Task: Create New Customer with Customer Name: Sorelle, Billing Address Line1: 3099 Abia Martin Drive, Billing Address Line2:  Panther Burn, Billing Address Line3:  Mississippi 38765, Cell Number: 937-742-7970_x000D_

Action: Mouse moved to (156, 27)
Screenshot: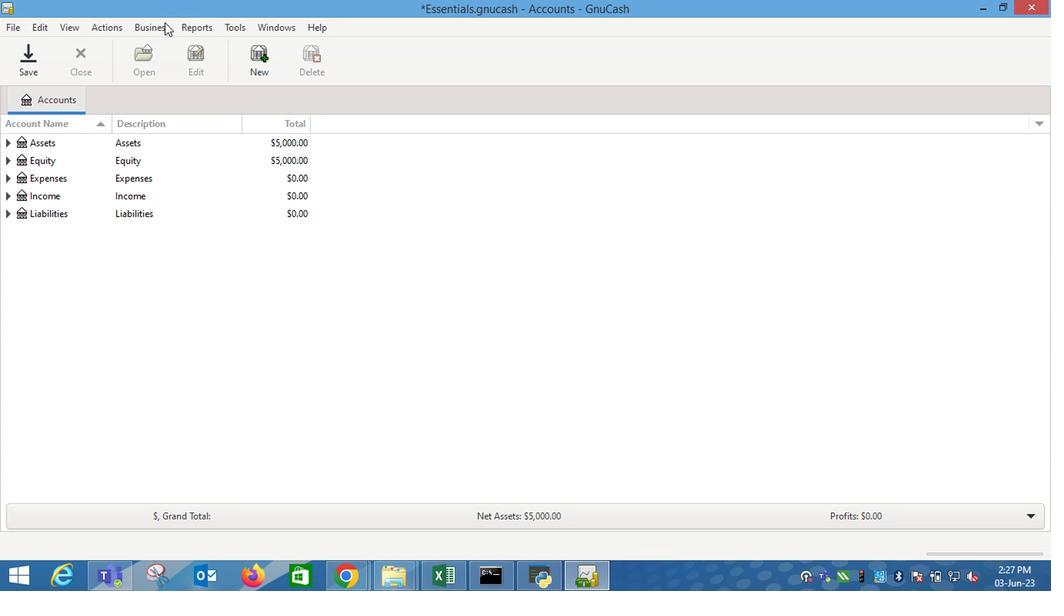 
Action: Mouse pressed left at (156, 27)
Screenshot: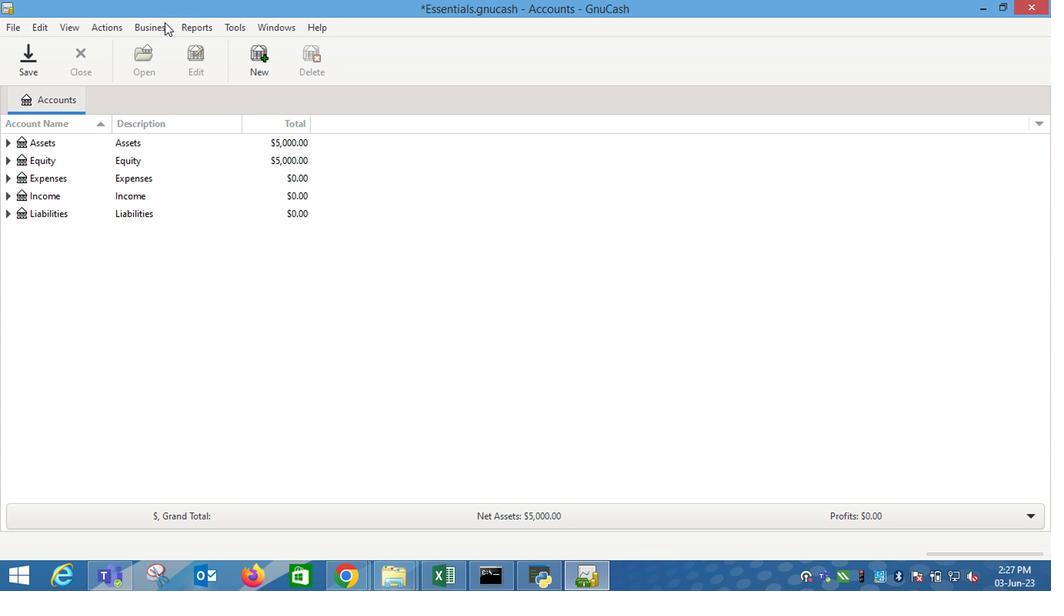 
Action: Mouse moved to (340, 71)
Screenshot: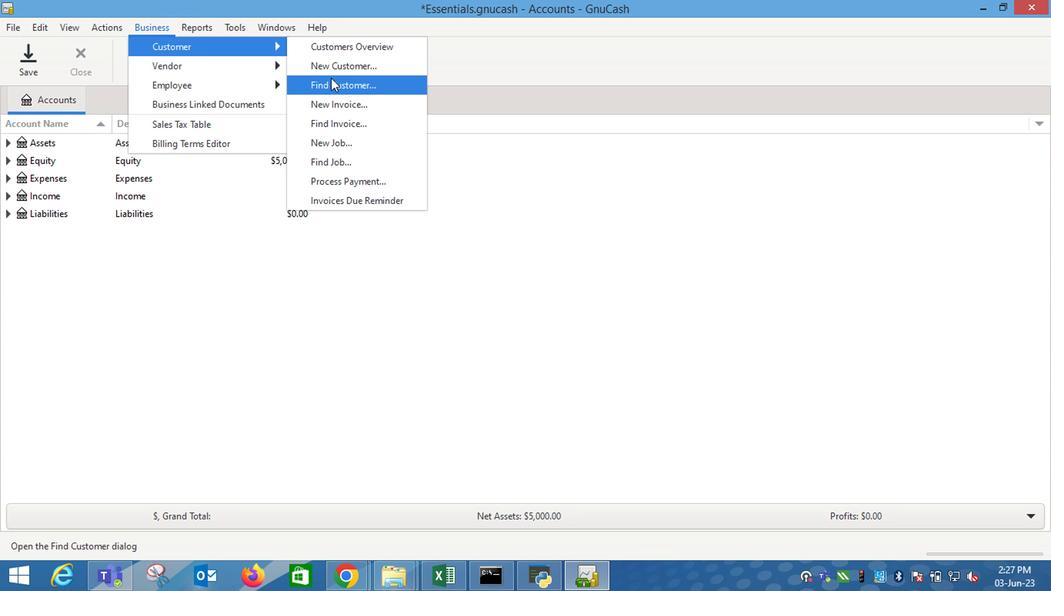 
Action: Mouse pressed left at (340, 71)
Screenshot: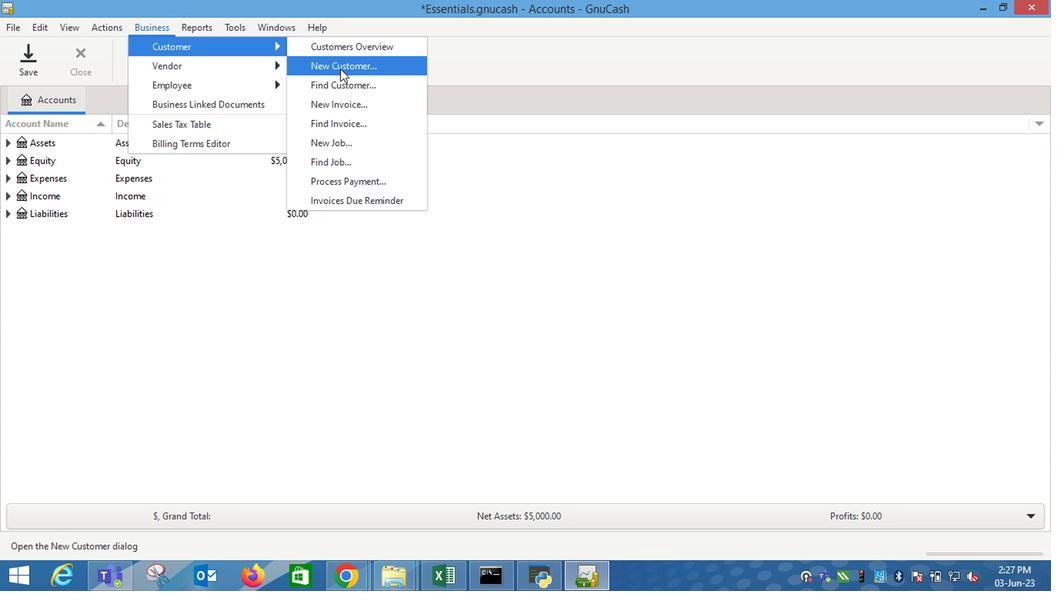 
Action: Mouse moved to (777, 214)
Screenshot: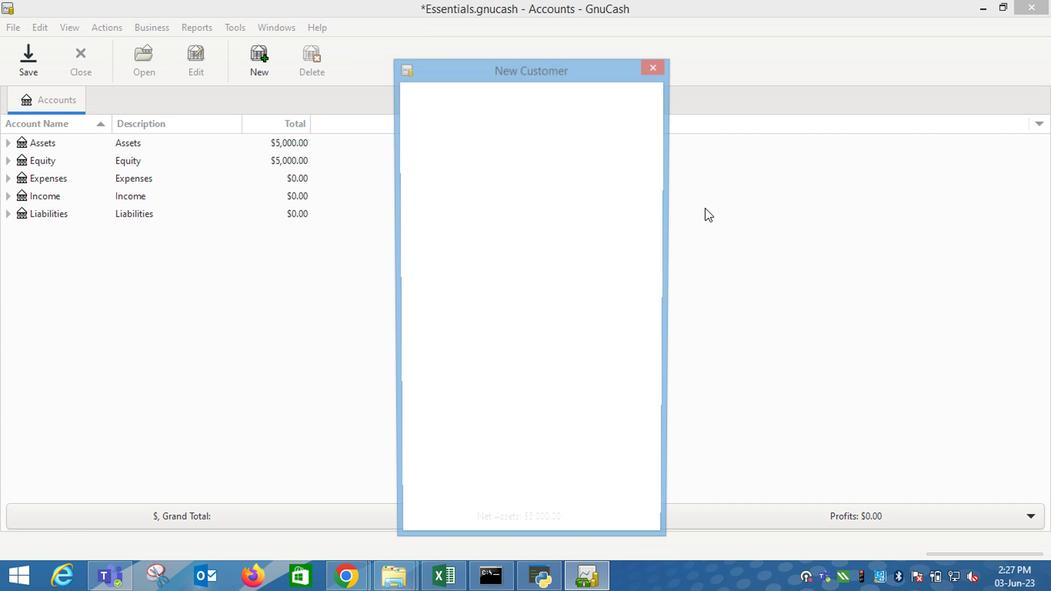 
Action: Key pressed <Key.shift_r>Sorelle<Key.tab><Key.tab><Key.tab>3099<Key.space><Key.shift_r>Abia<Key.space><Key.shift_r>Martin<Key.tab><Key.shift><Key.tab><Key.right><Key.space><Key.shift_r>Drive<Key.tab><Key.shift_r>Panther<Key.space><Key.shift_r>Burn<Key.tab><Key.shift_r>Mississippi<Key.space>38765<Key.tab><Key.tab>937-742-7970
Screenshot: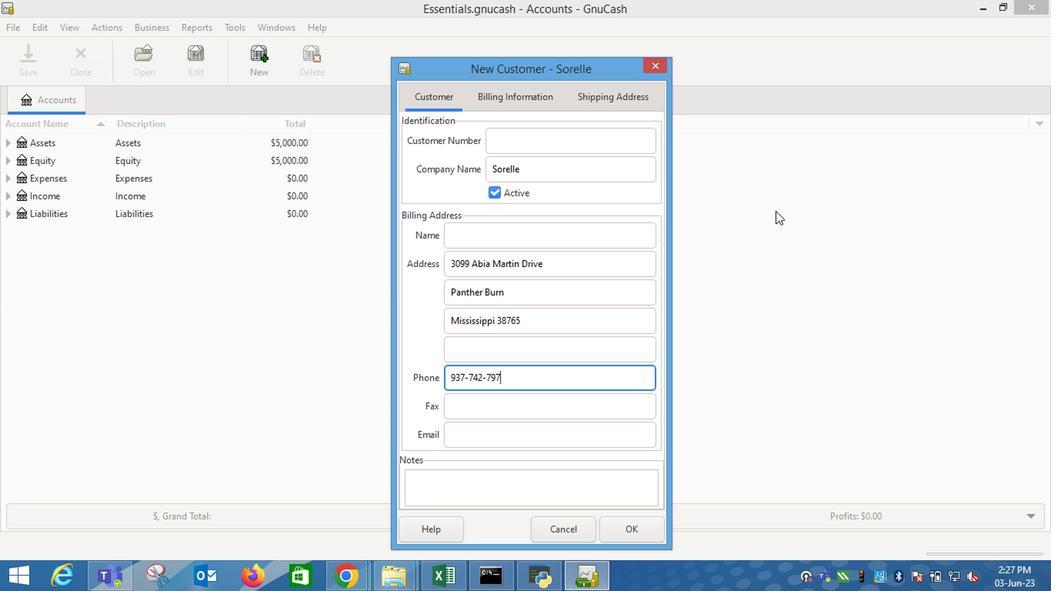 
Action: Mouse moved to (617, 534)
Screenshot: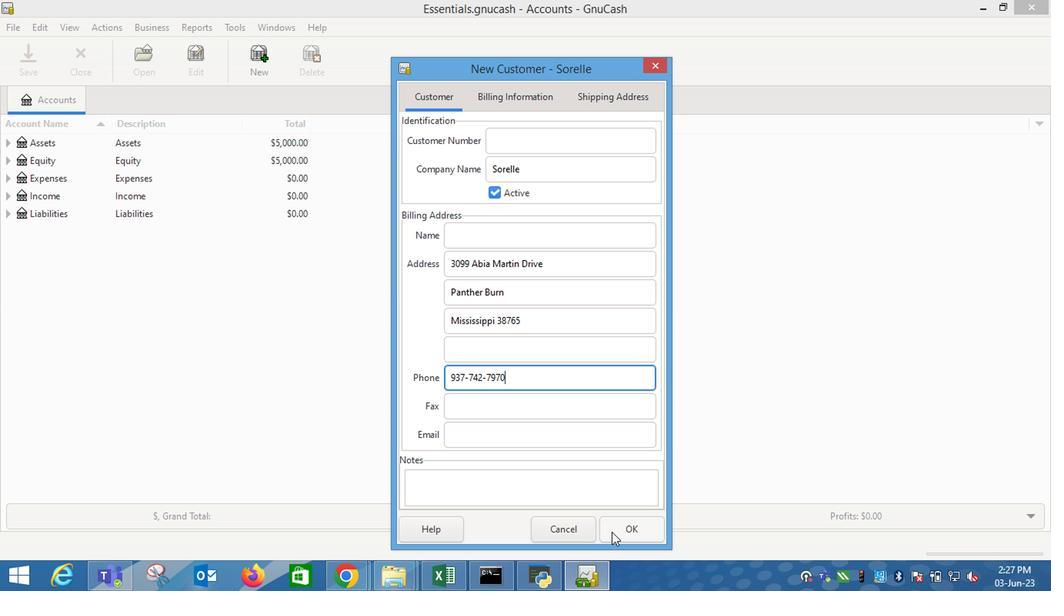 
Action: Mouse pressed left at (617, 534)
Screenshot: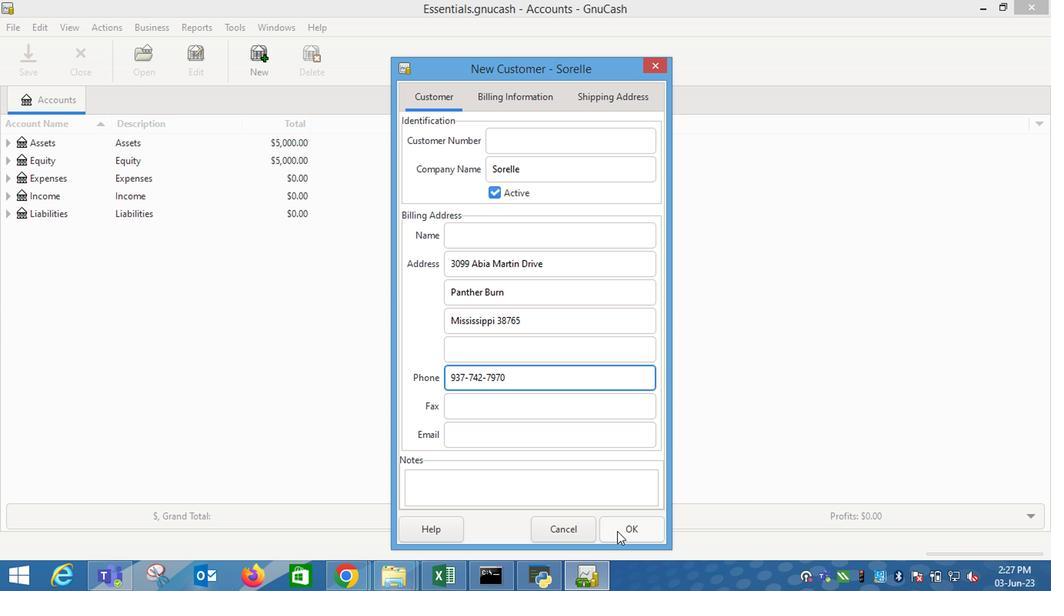 
Action: Mouse moved to (458, 398)
Screenshot: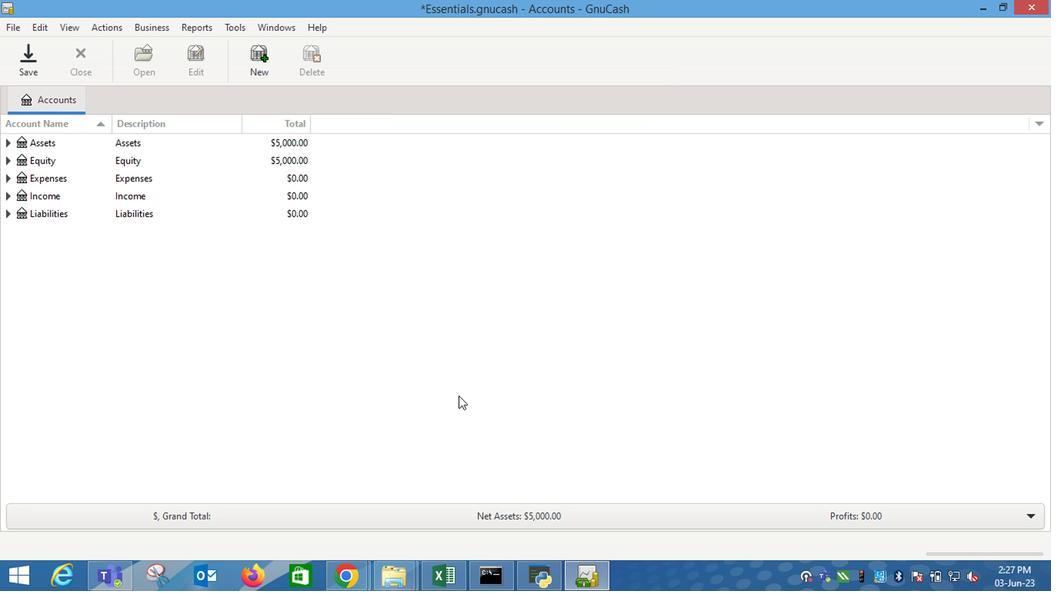
